 Task: In the Contact  EllaMartinez@coach.com, Log SMS with description: 'Followed up via SMS with a lead who attended our recent webinar.'; Add date: '12 August, 2023', attach the document: Project_plan.docx. Logged in from softage.10@softage.net
Action: Mouse moved to (79, 50)
Screenshot: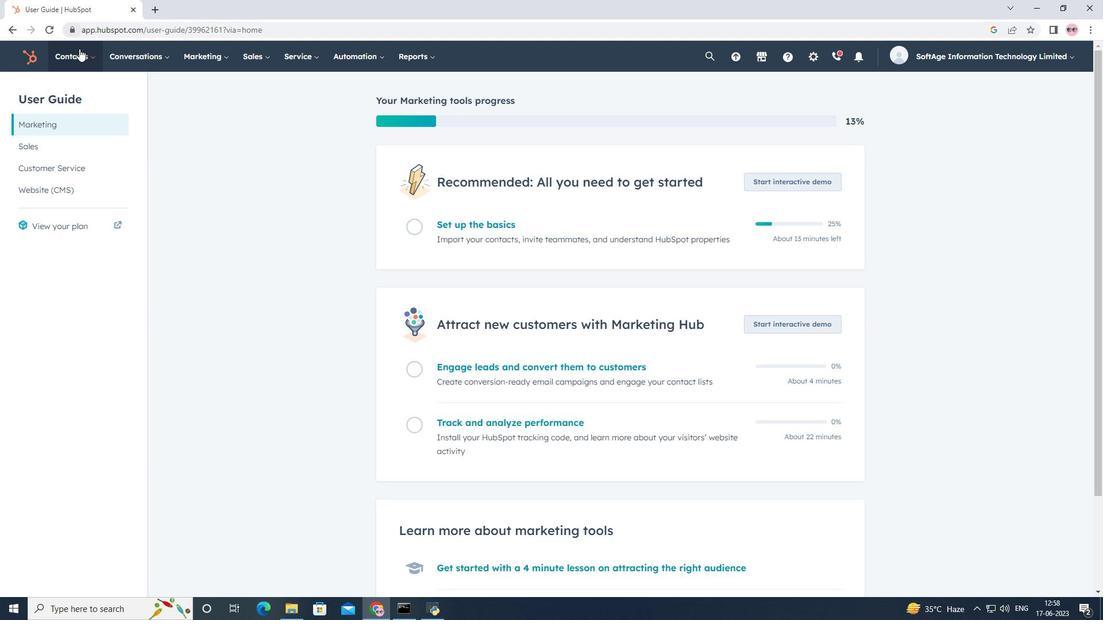 
Action: Mouse pressed left at (79, 50)
Screenshot: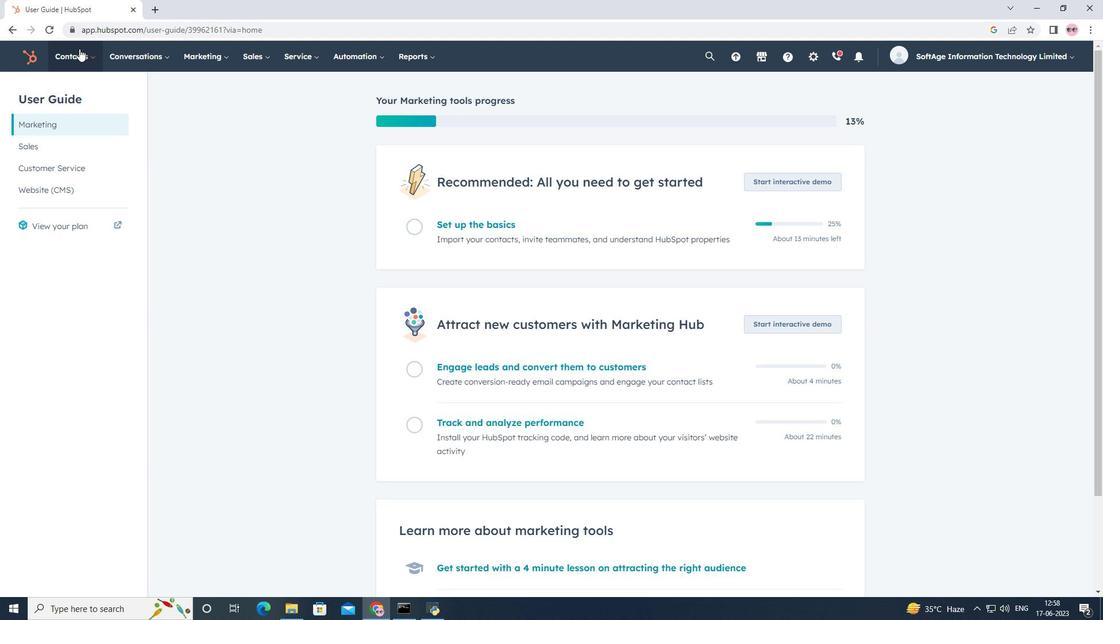 
Action: Mouse moved to (88, 92)
Screenshot: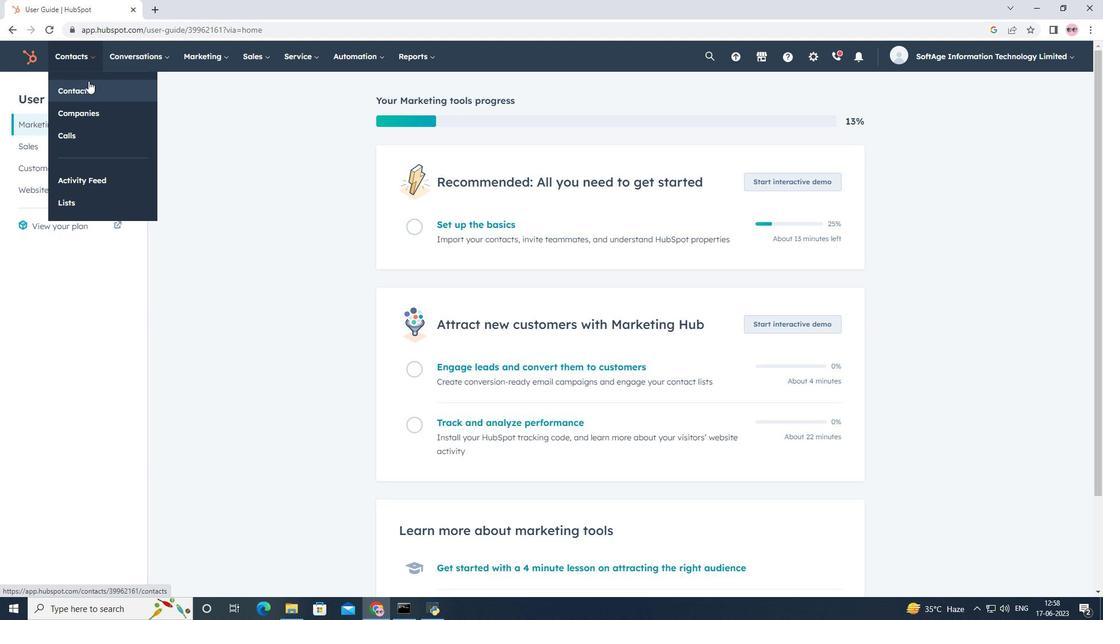 
Action: Mouse pressed left at (88, 92)
Screenshot: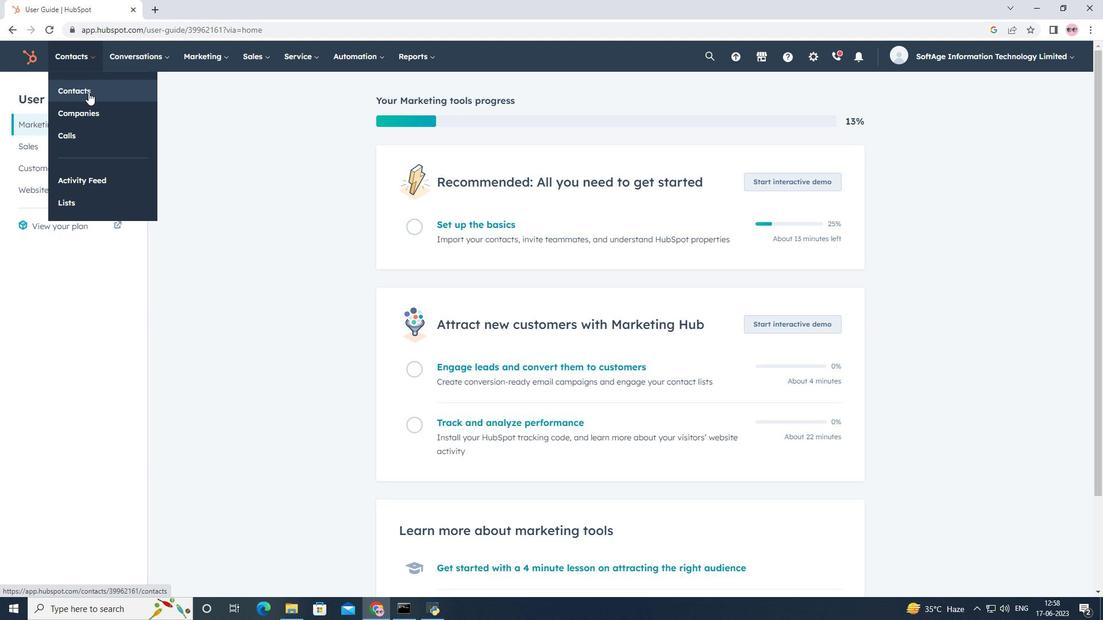 
Action: Mouse moved to (82, 189)
Screenshot: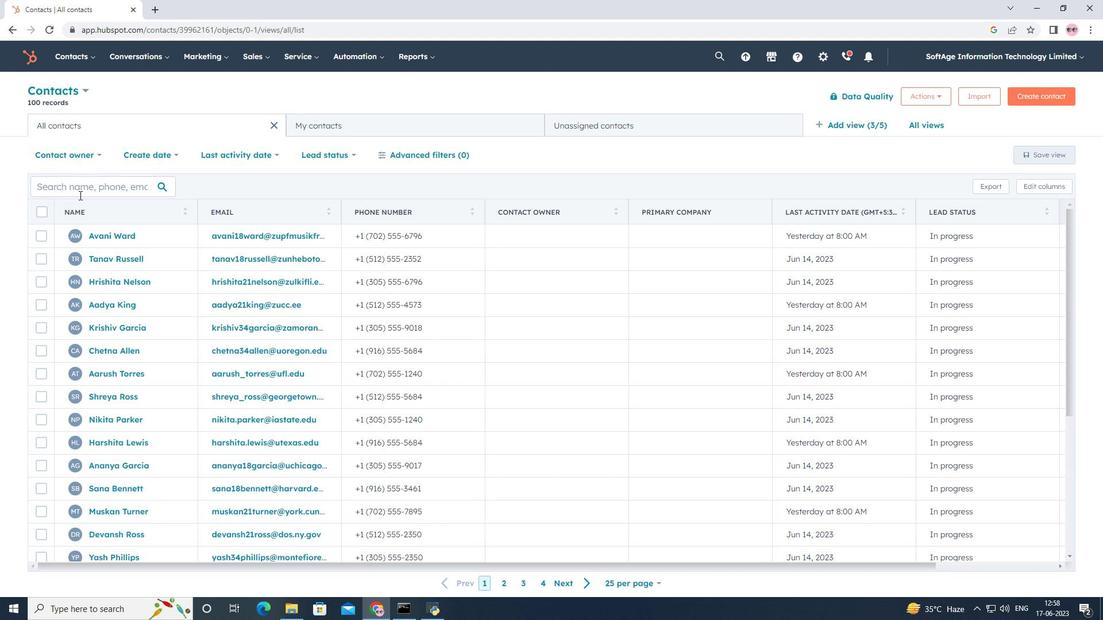 
Action: Mouse pressed left at (82, 189)
Screenshot: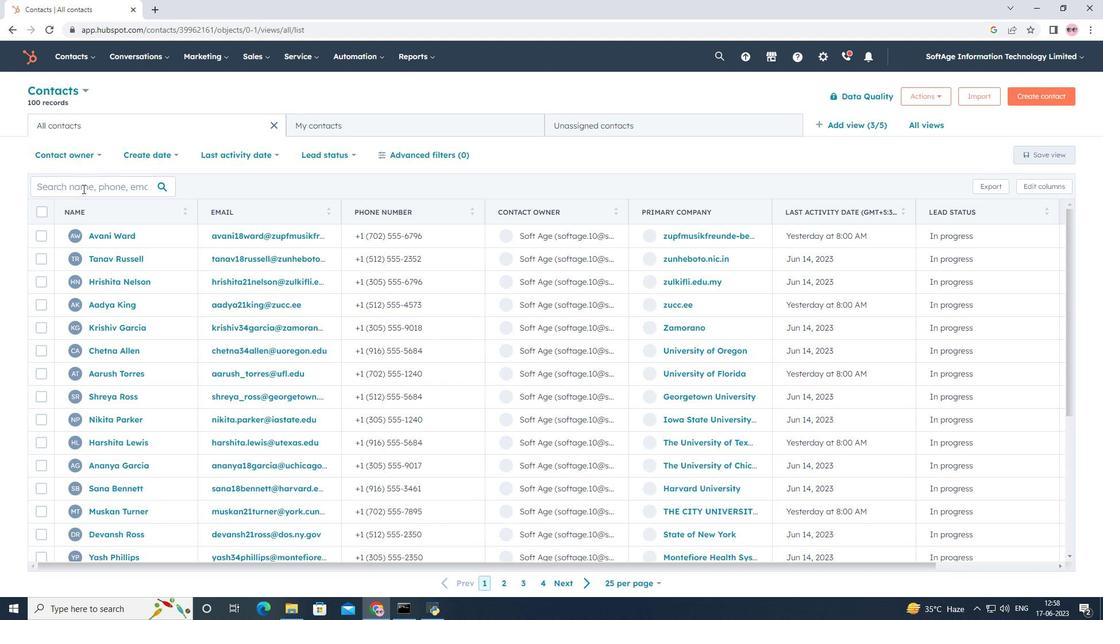 
Action: Key pressed <Key.shift>Ella<Key.shift><Key.shift><Key.shift>Martinez<Key.shift>@coach.com
Screenshot: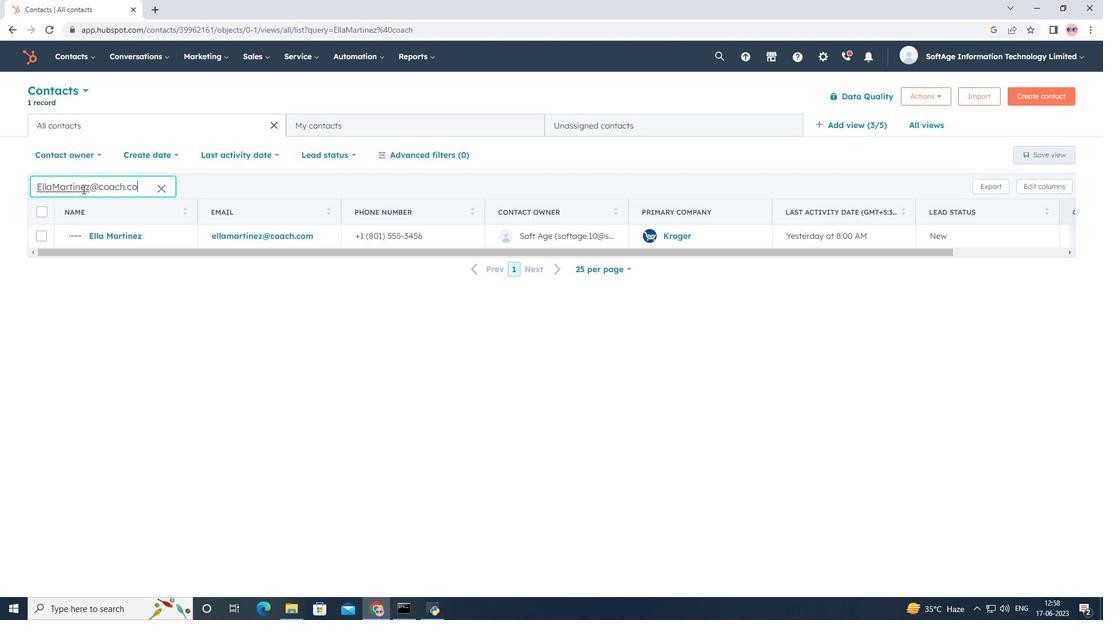 
Action: Mouse moved to (105, 237)
Screenshot: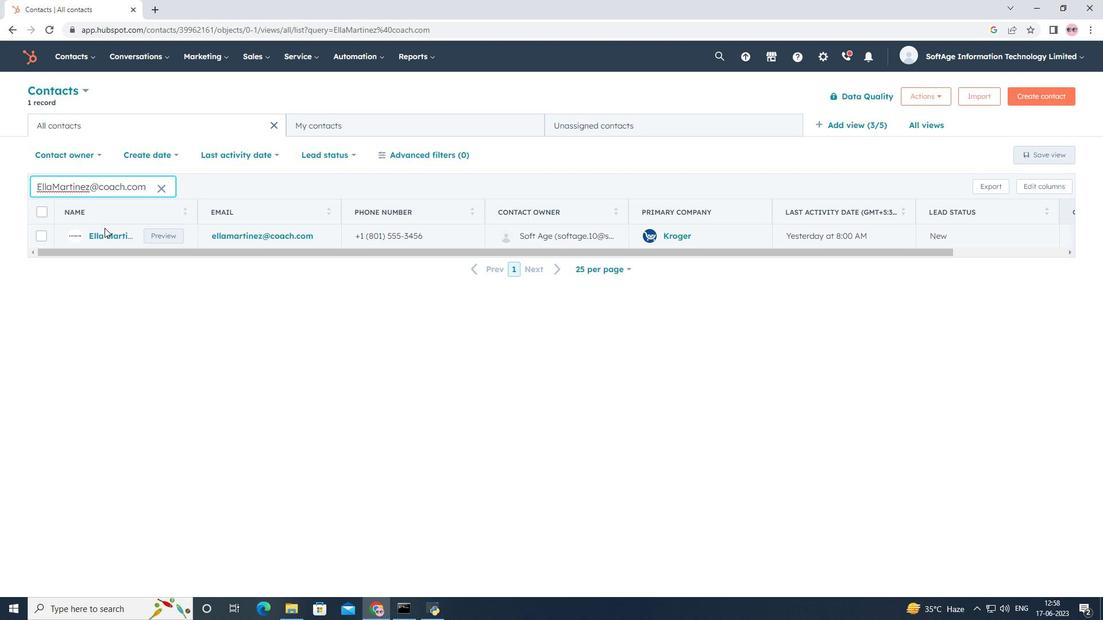 
Action: Mouse pressed left at (105, 237)
Screenshot: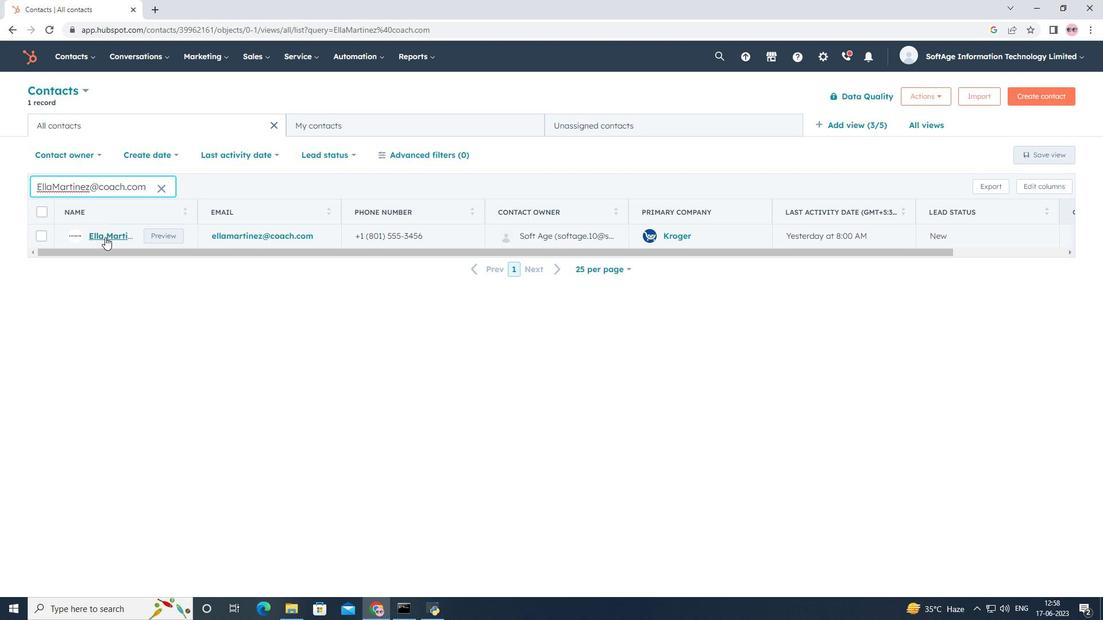 
Action: Mouse moved to (231, 193)
Screenshot: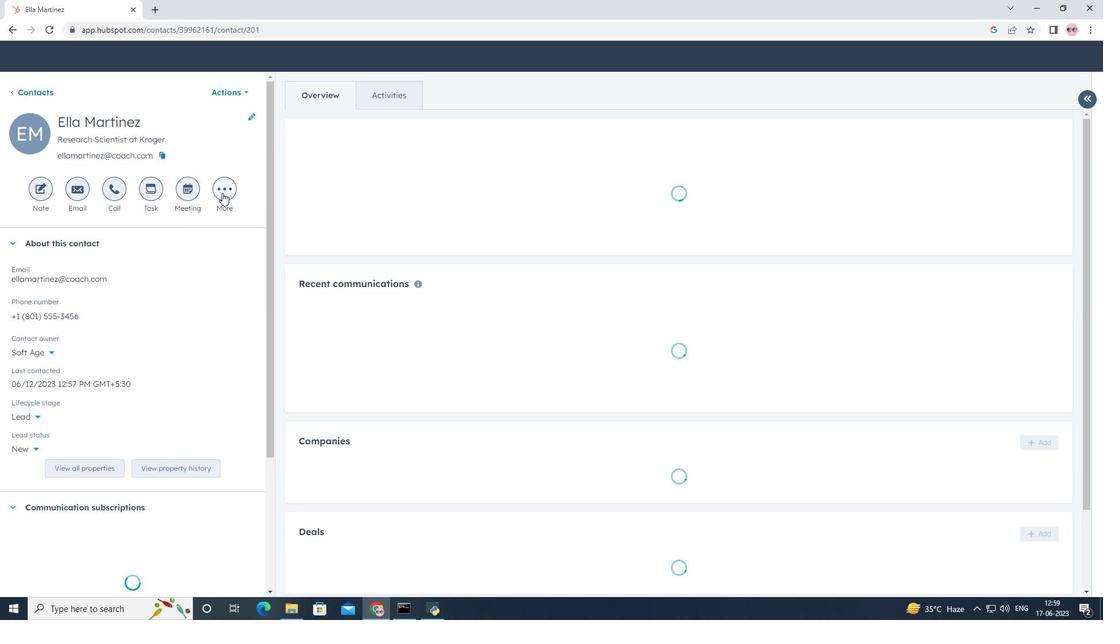 
Action: Mouse pressed left at (231, 193)
Screenshot: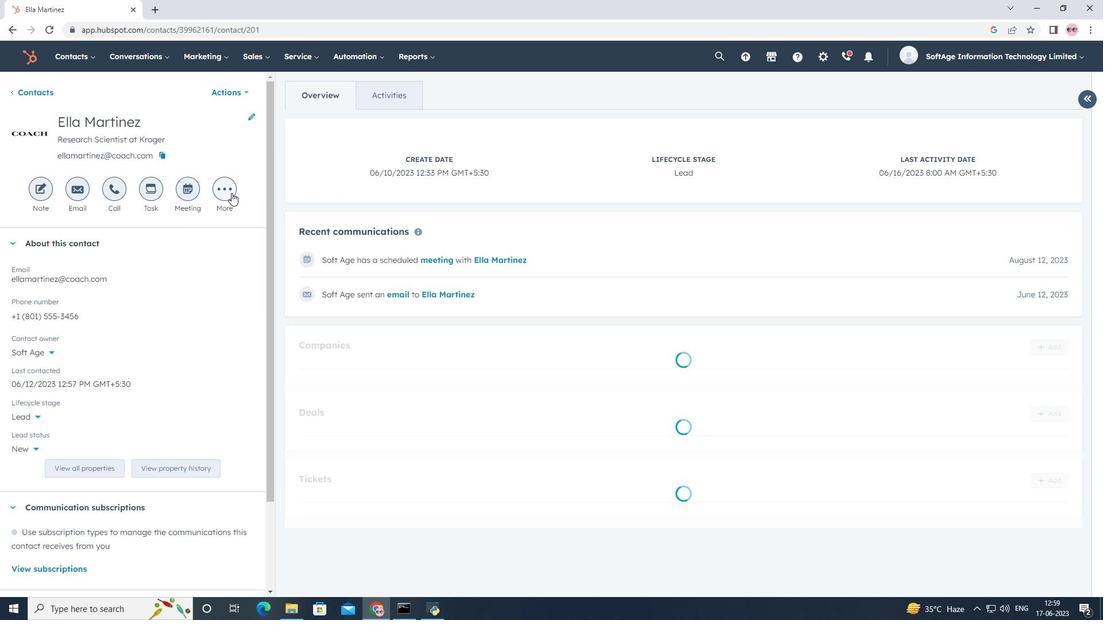 
Action: Mouse moved to (225, 217)
Screenshot: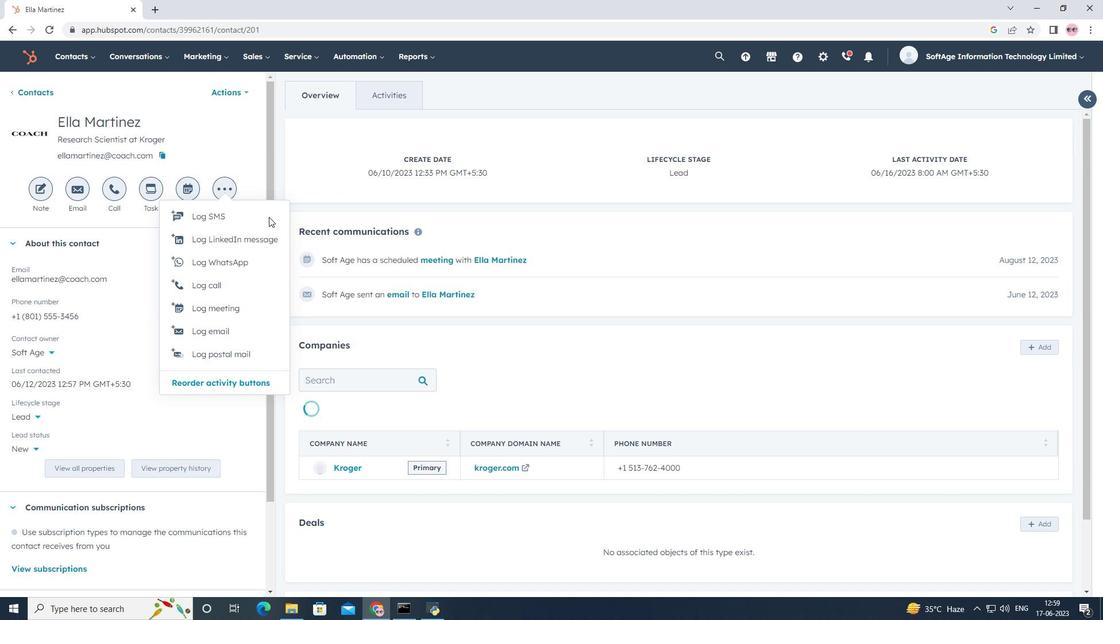 
Action: Mouse pressed left at (225, 217)
Screenshot: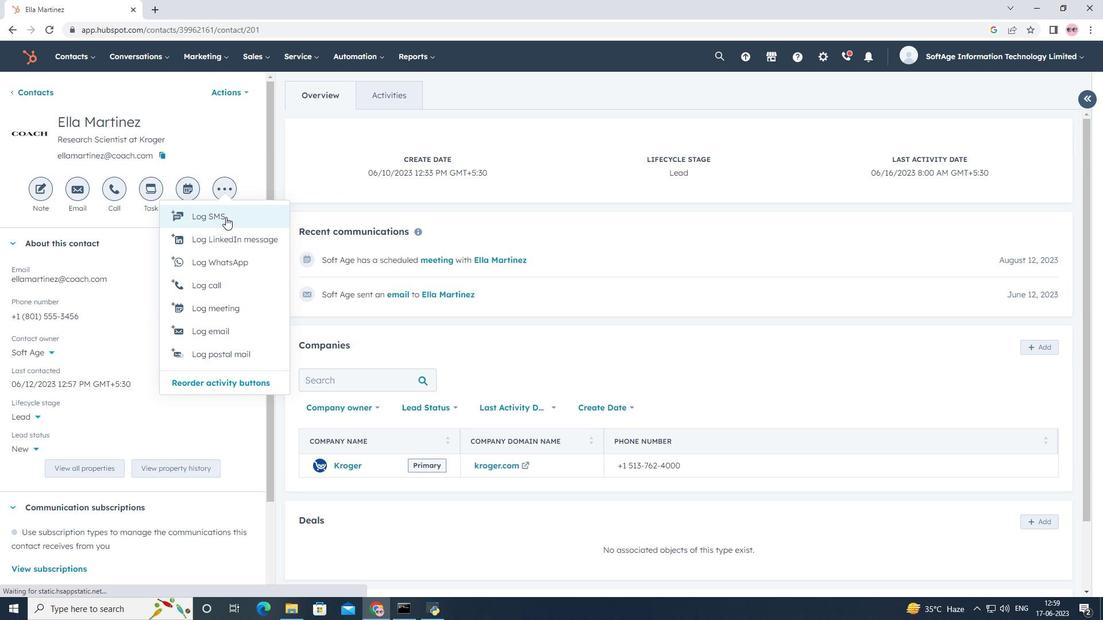 
Action: Mouse moved to (761, 438)
Screenshot: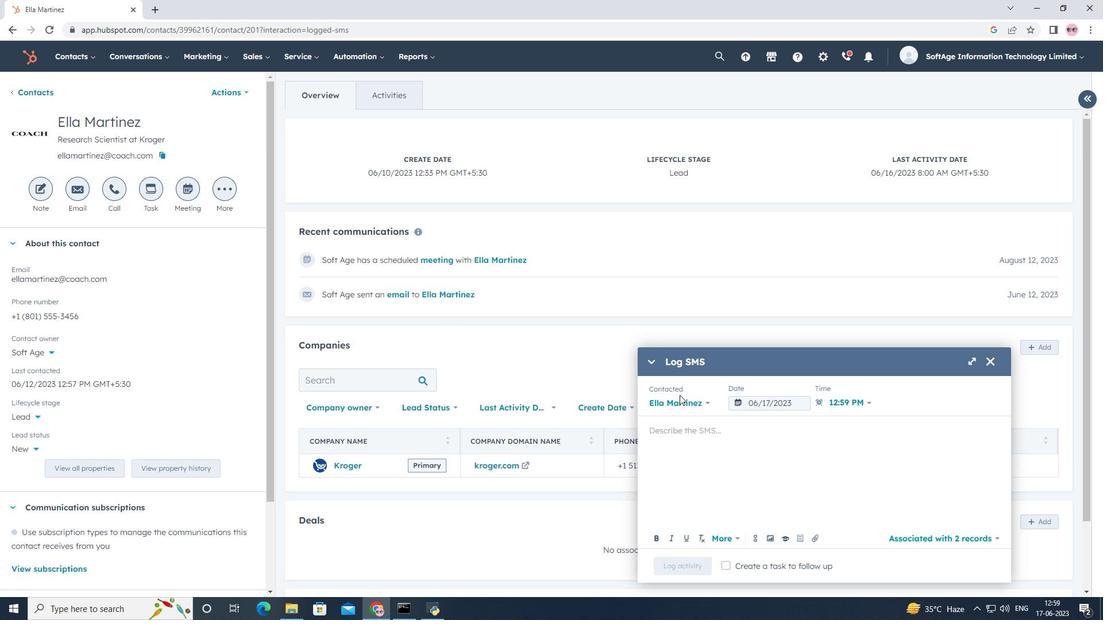 
Action: Mouse pressed left at (761, 438)
Screenshot: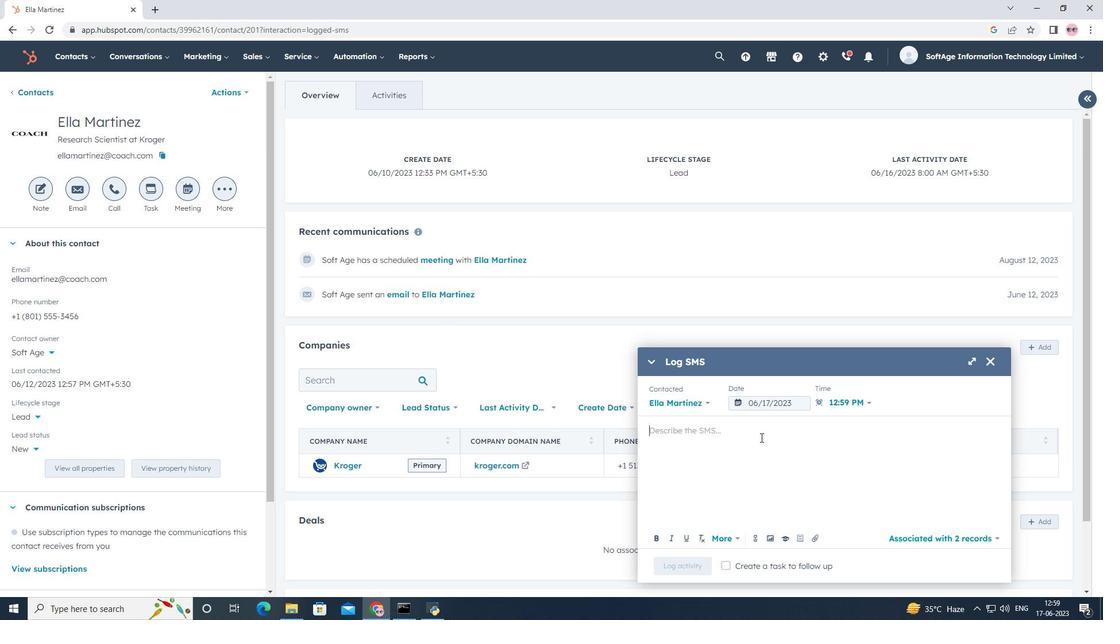 
Action: Key pressed <Key.shift>Followed<Key.space>up<Key.space>via<Key.space>sms<Key.space><Key.shift><Key.shift><Key.shift><Key.shift><Key.shift><Key.shift><Key.shift>with<Key.space>a<Key.space>lead<Key.space><Key.shift>who<Key.space>attended<Key.space>our<Key.space>recent<Key.space>webinar
Screenshot: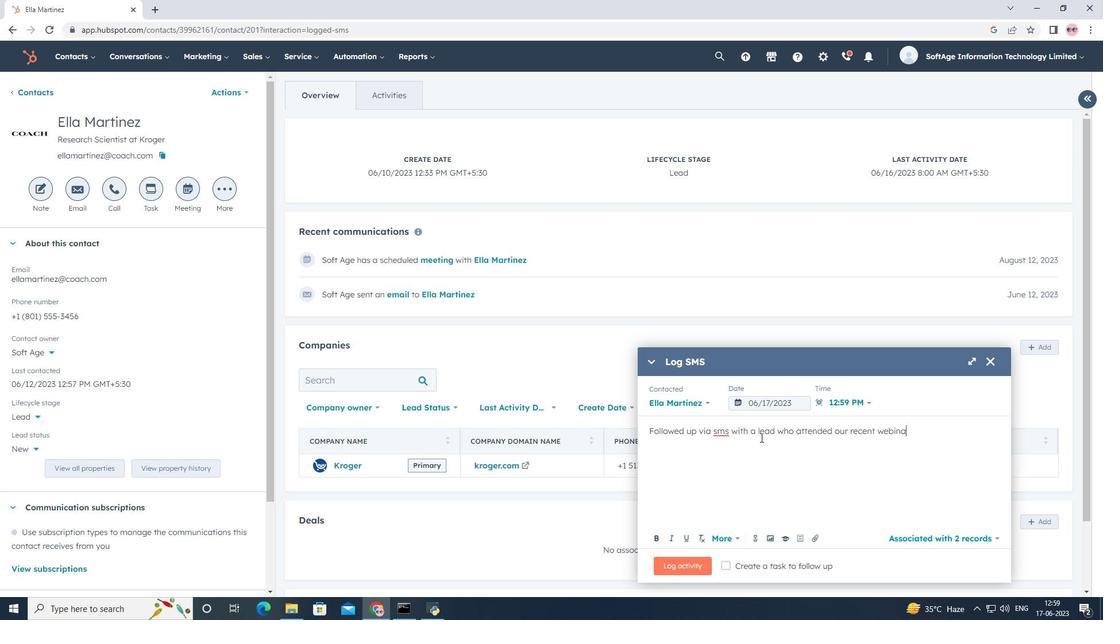 
Action: Mouse moved to (856, 441)
Screenshot: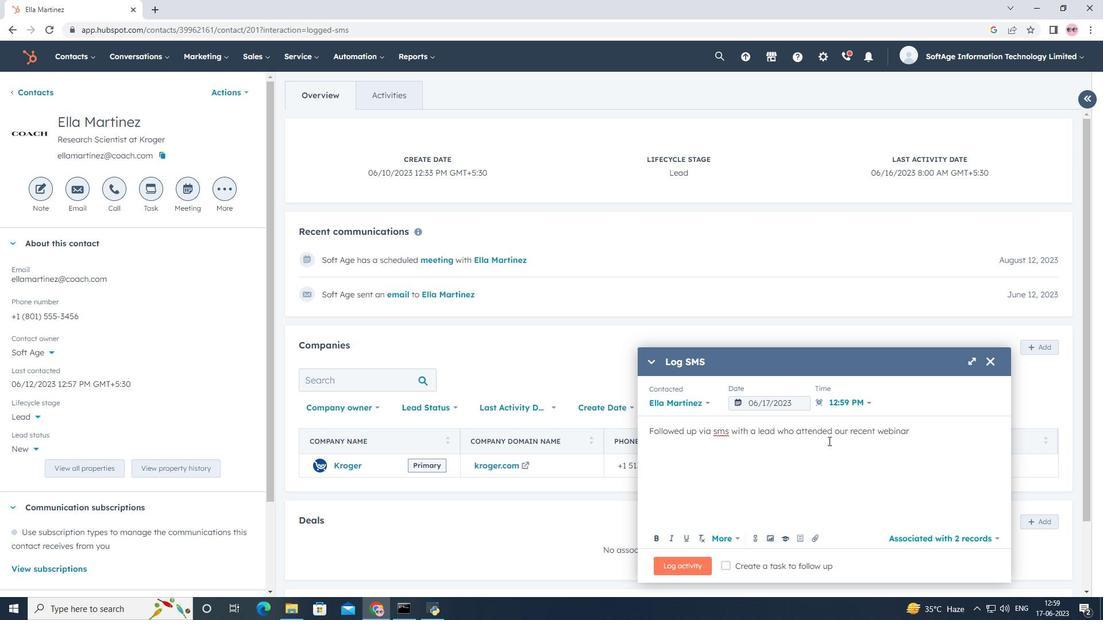 
Action: Key pressed .
Screenshot: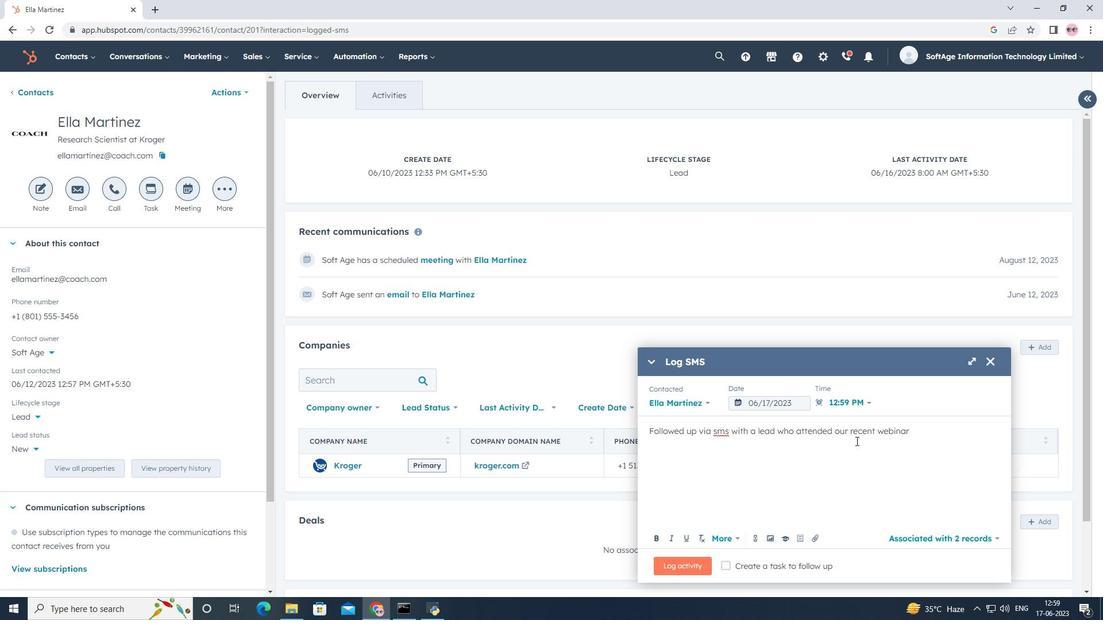 
Action: Mouse moved to (797, 405)
Screenshot: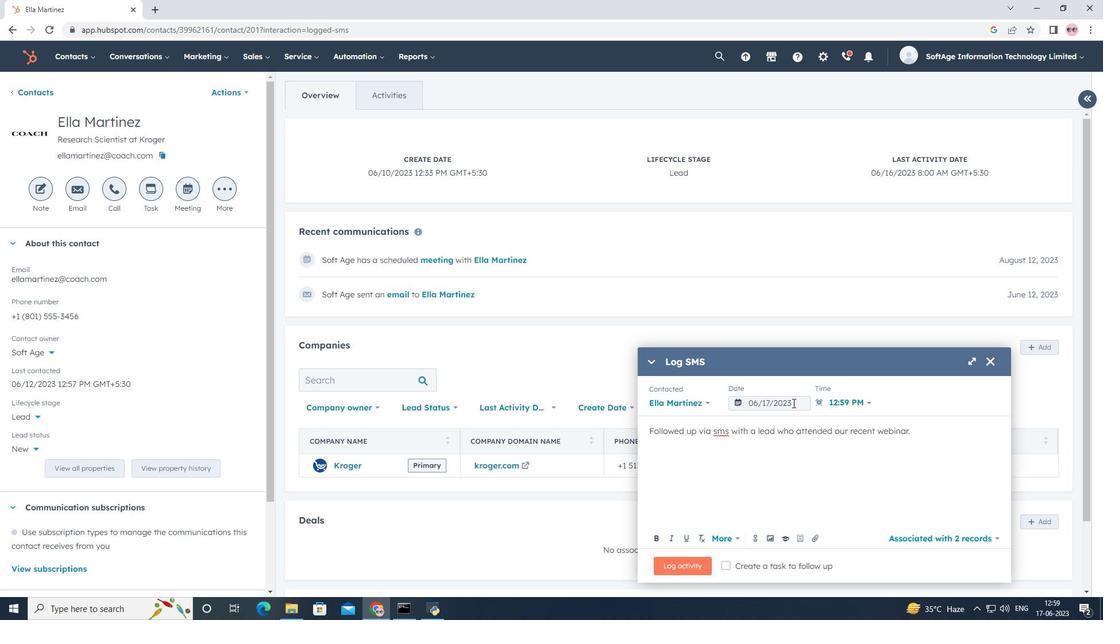 
Action: Mouse pressed left at (797, 405)
Screenshot: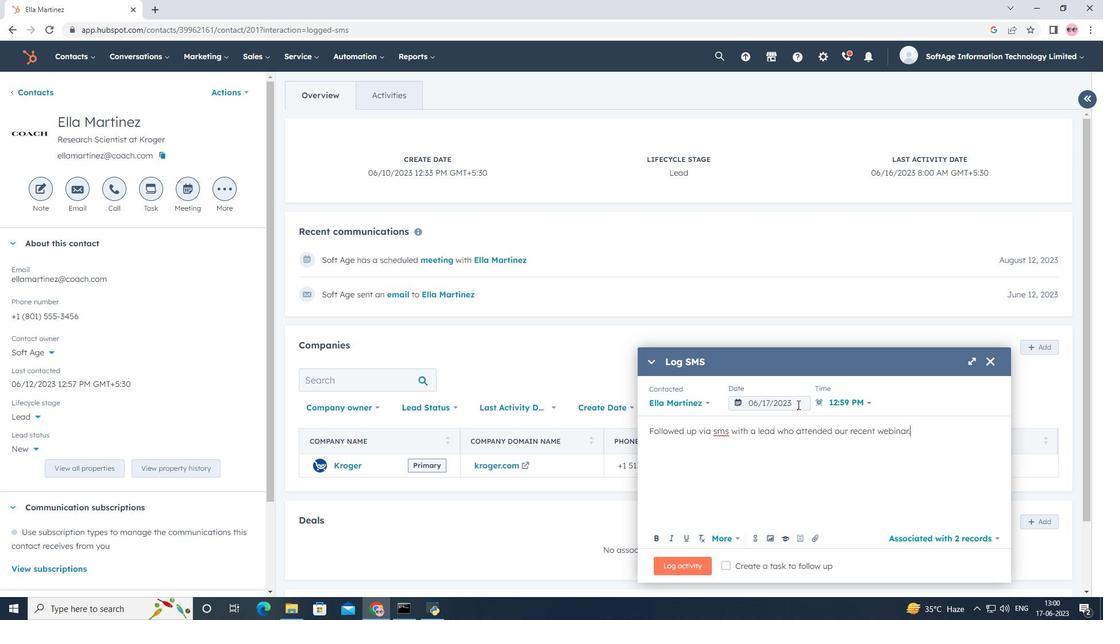 
Action: Mouse moved to (878, 218)
Screenshot: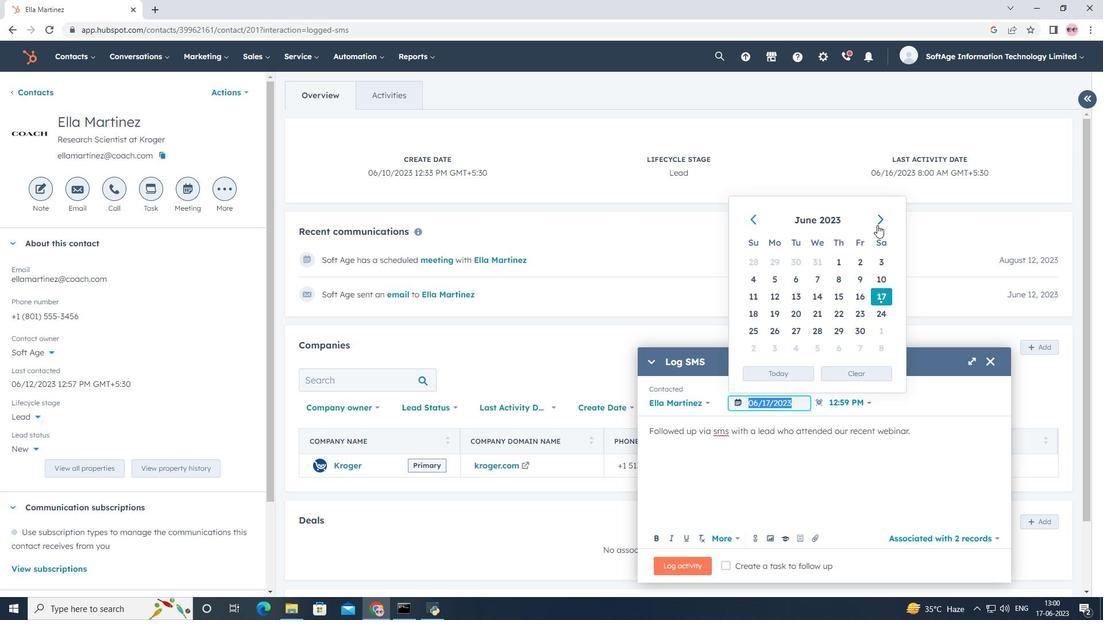 
Action: Mouse pressed left at (878, 218)
Screenshot: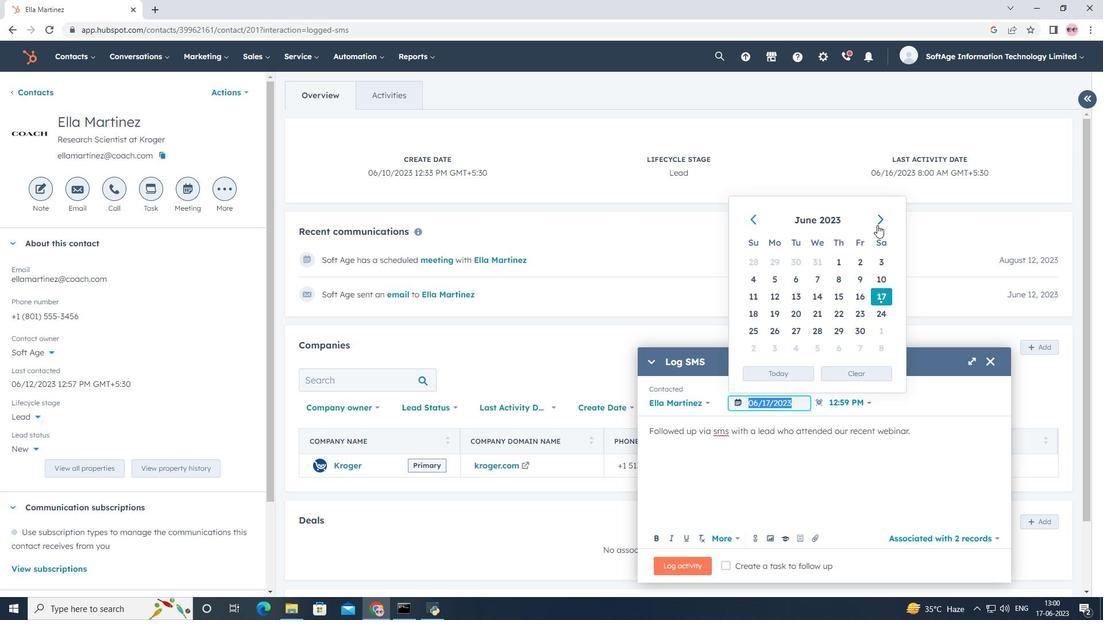 
Action: Mouse moved to (878, 217)
Screenshot: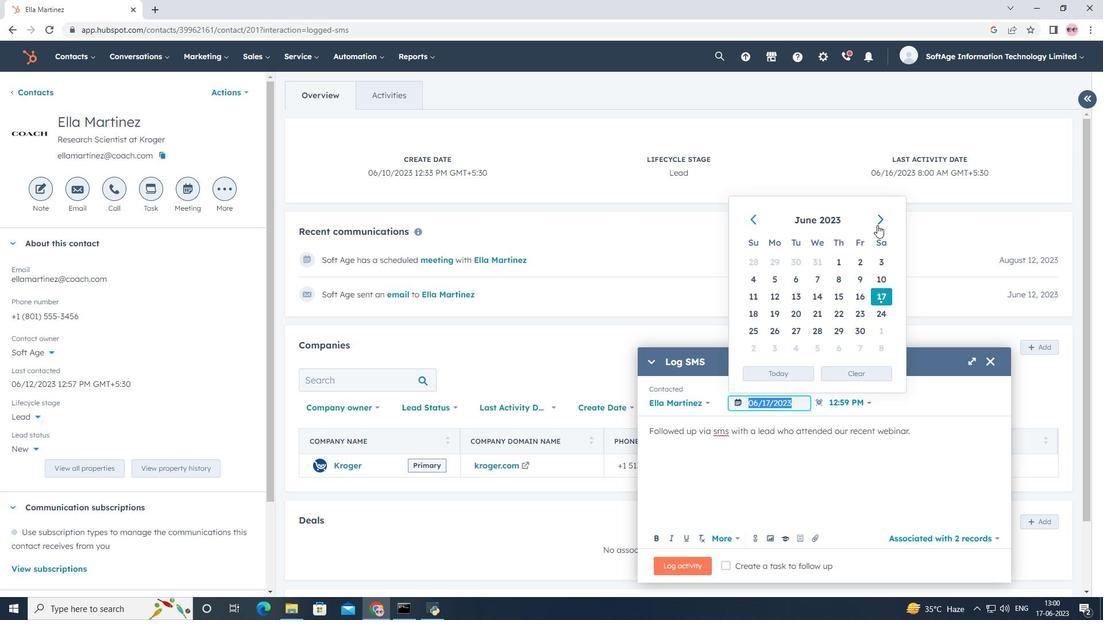 
Action: Mouse pressed left at (878, 217)
Screenshot: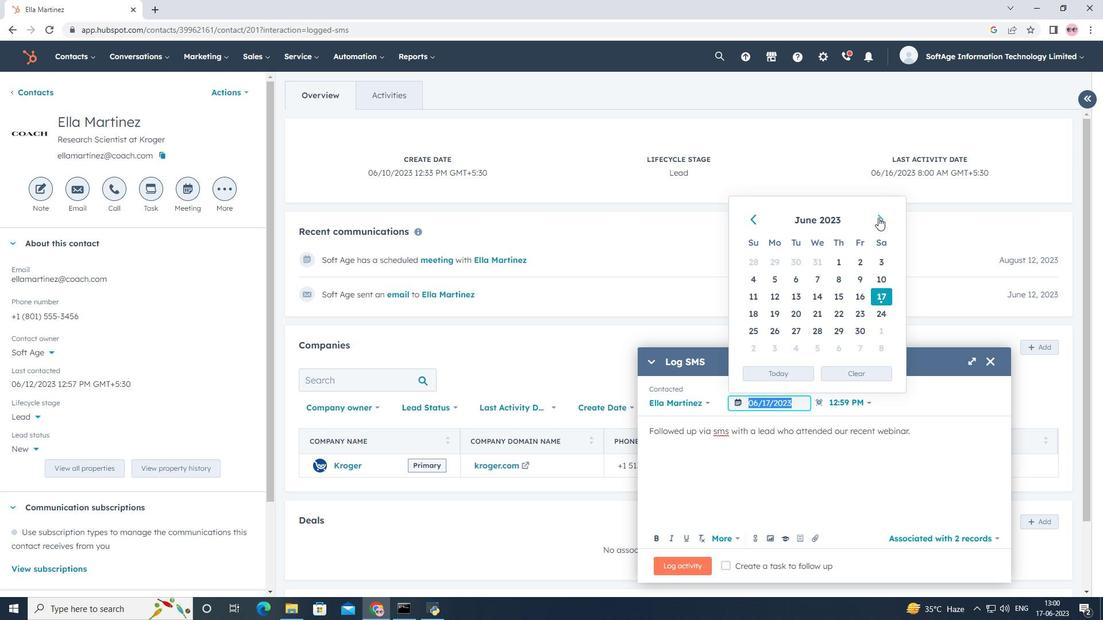 
Action: Mouse moved to (878, 282)
Screenshot: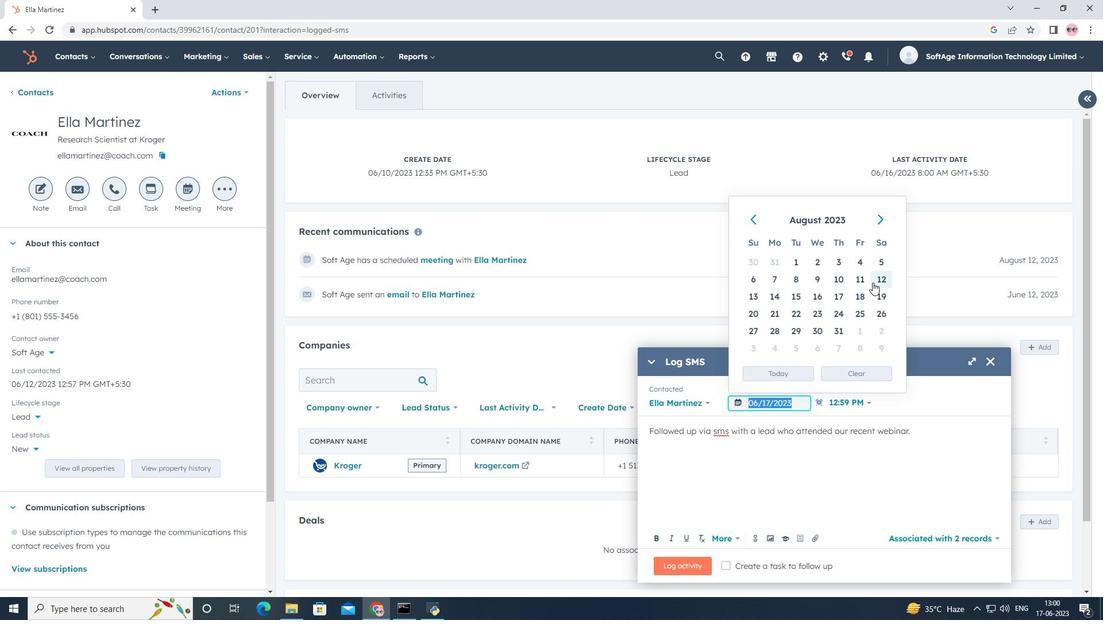 
Action: Mouse pressed left at (878, 282)
Screenshot: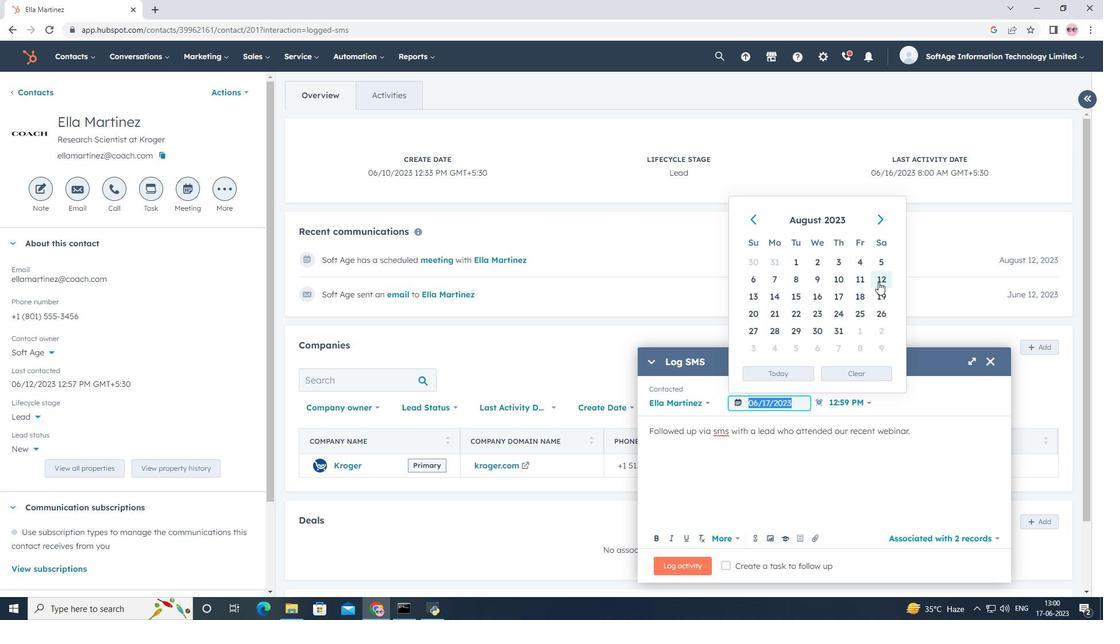 
Action: Mouse moved to (858, 461)
Screenshot: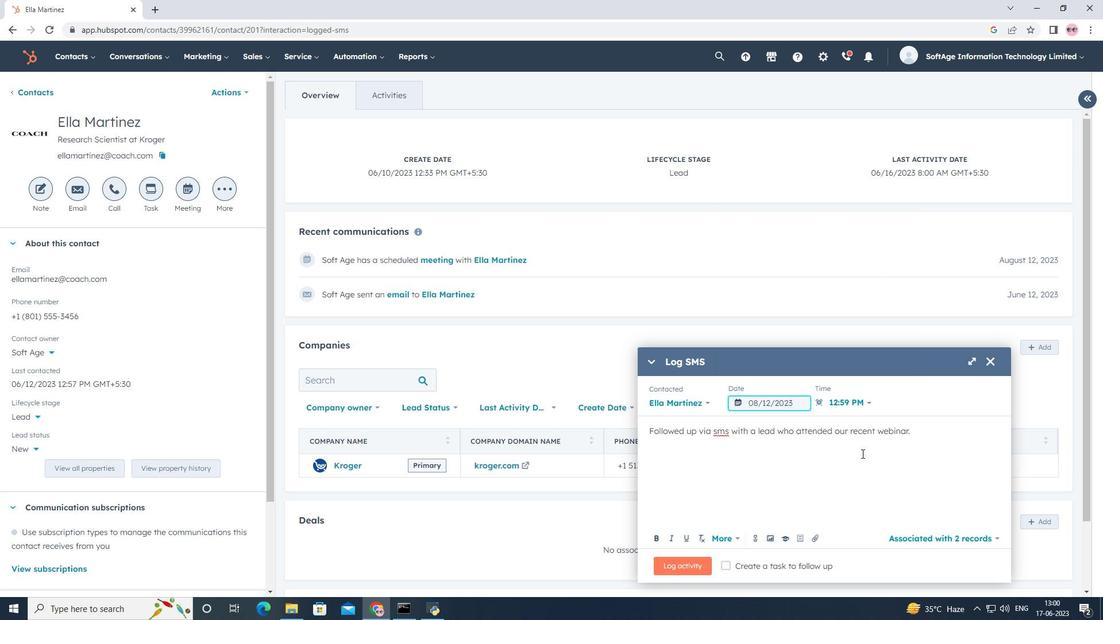
Action: Mouse pressed left at (858, 461)
Screenshot: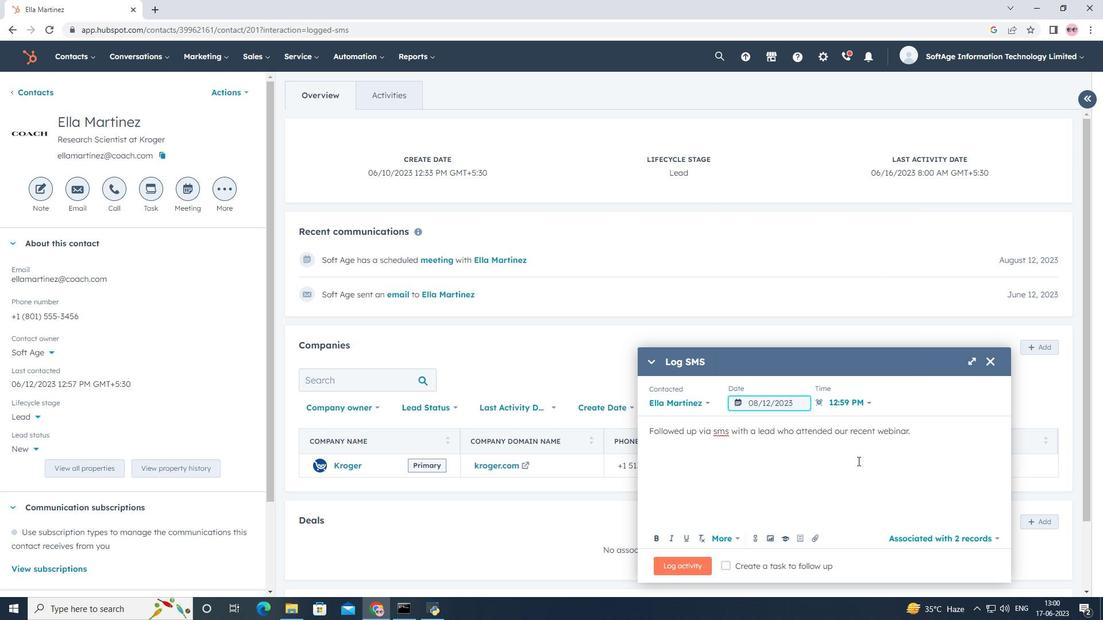
Action: Mouse moved to (817, 538)
Screenshot: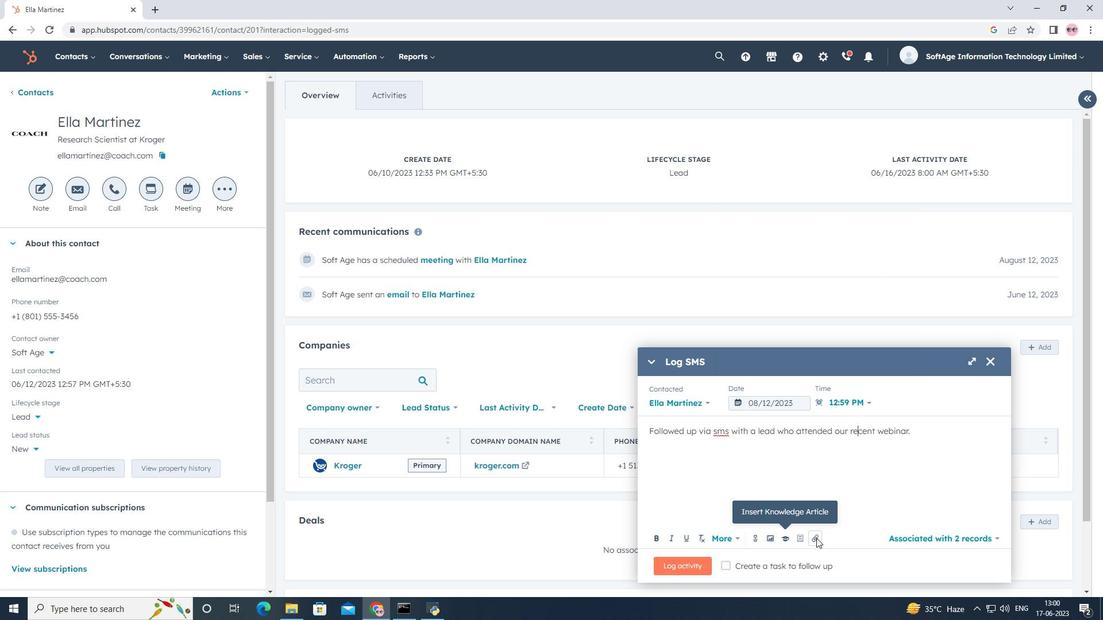 
Action: Mouse pressed left at (817, 538)
Screenshot: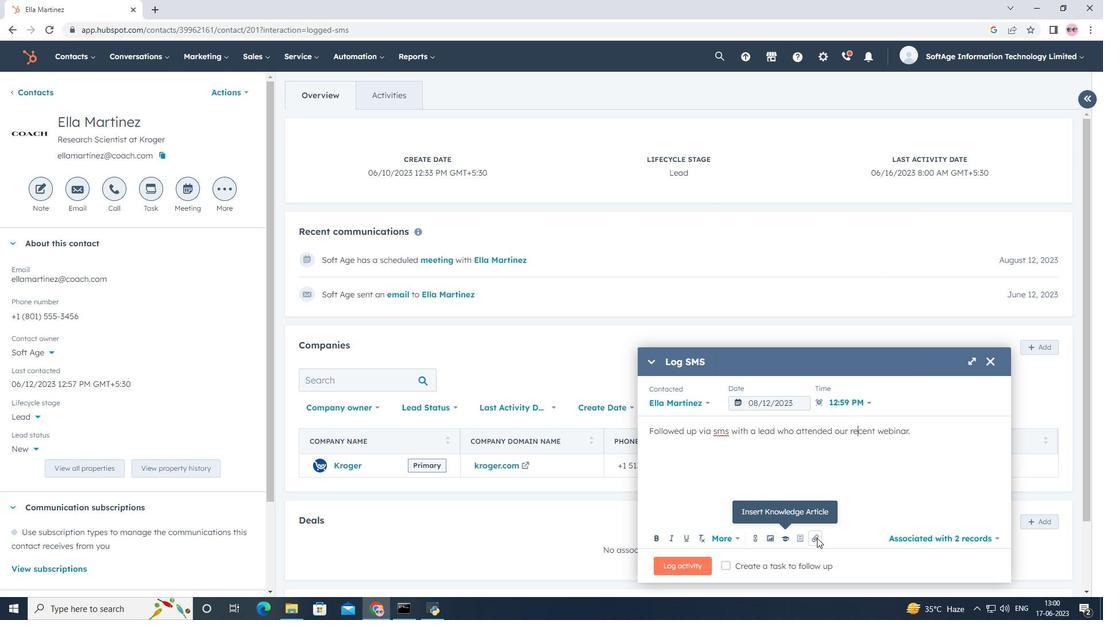 
Action: Mouse moved to (808, 503)
Screenshot: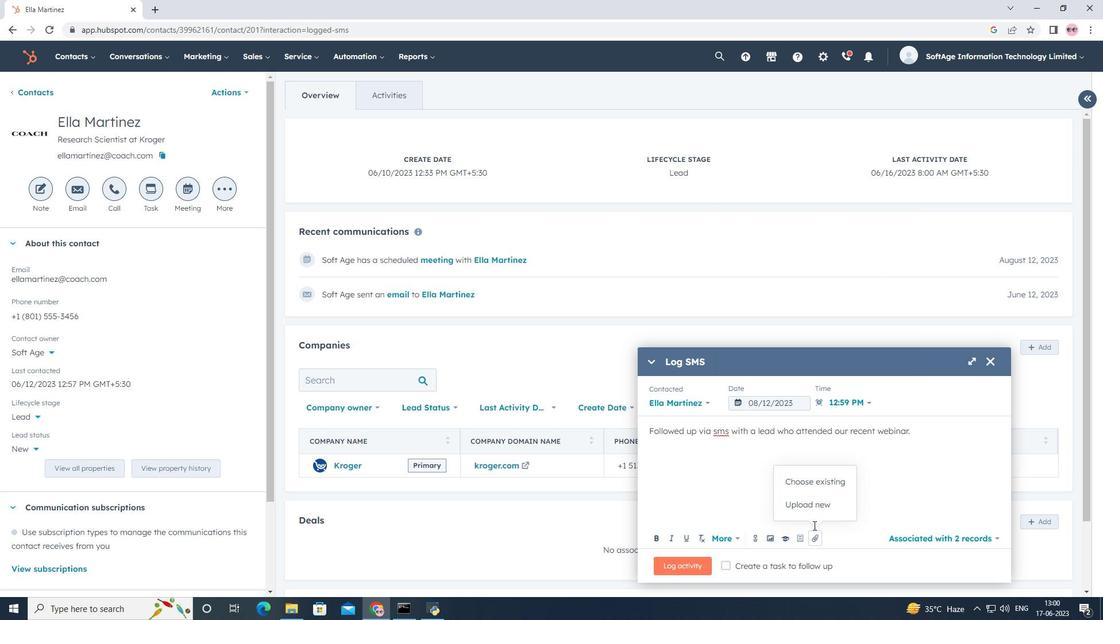 
Action: Mouse pressed left at (808, 503)
Screenshot: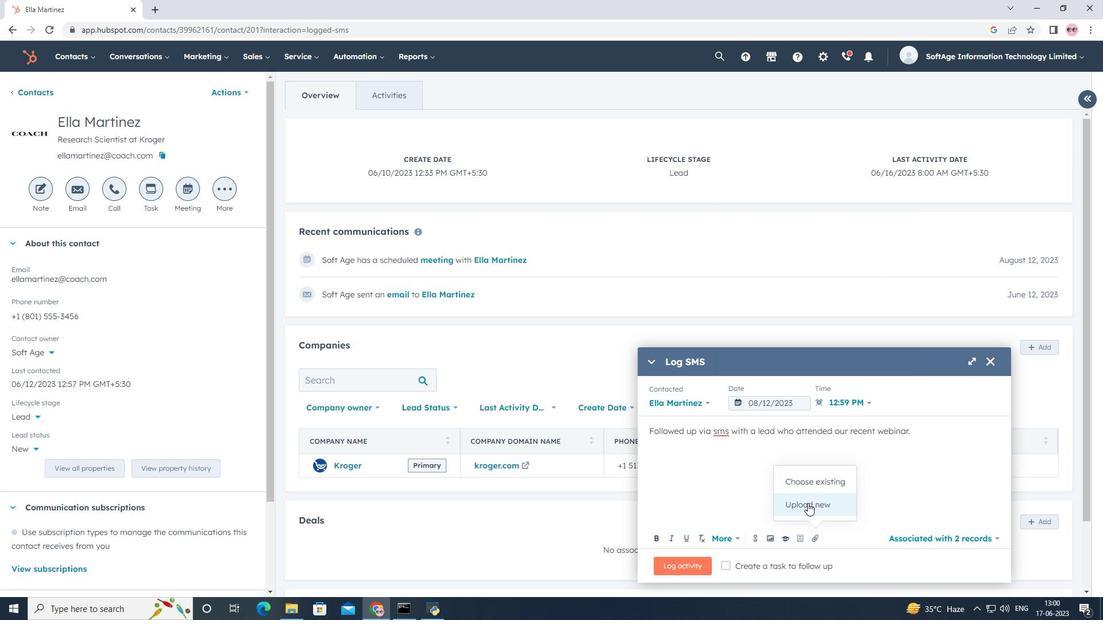 
Action: Mouse moved to (193, 86)
Screenshot: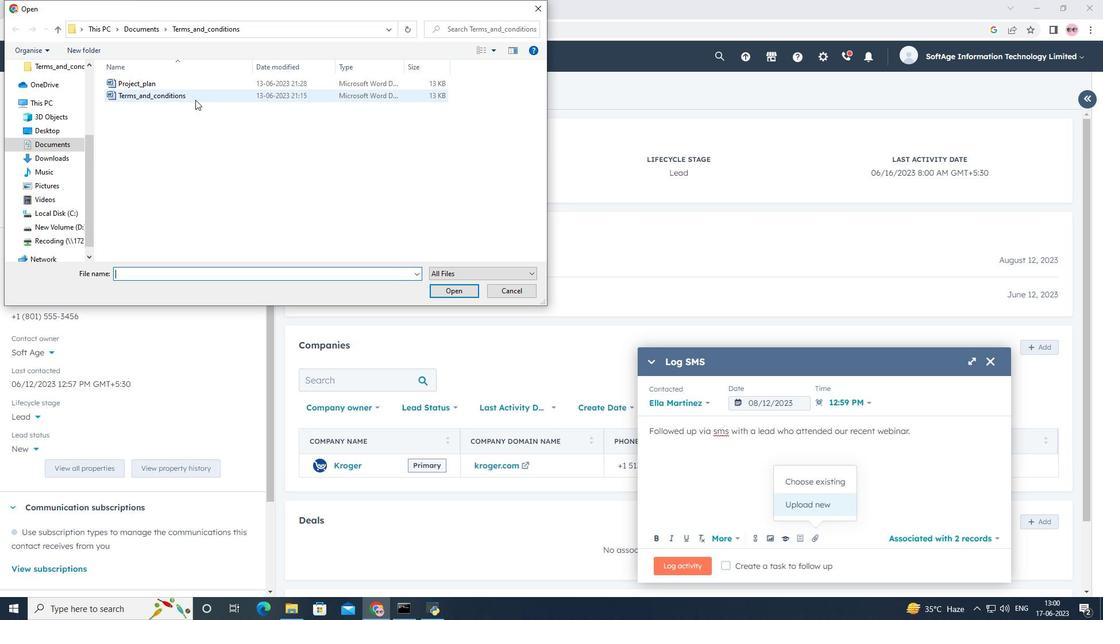
Action: Mouse pressed left at (193, 86)
Screenshot: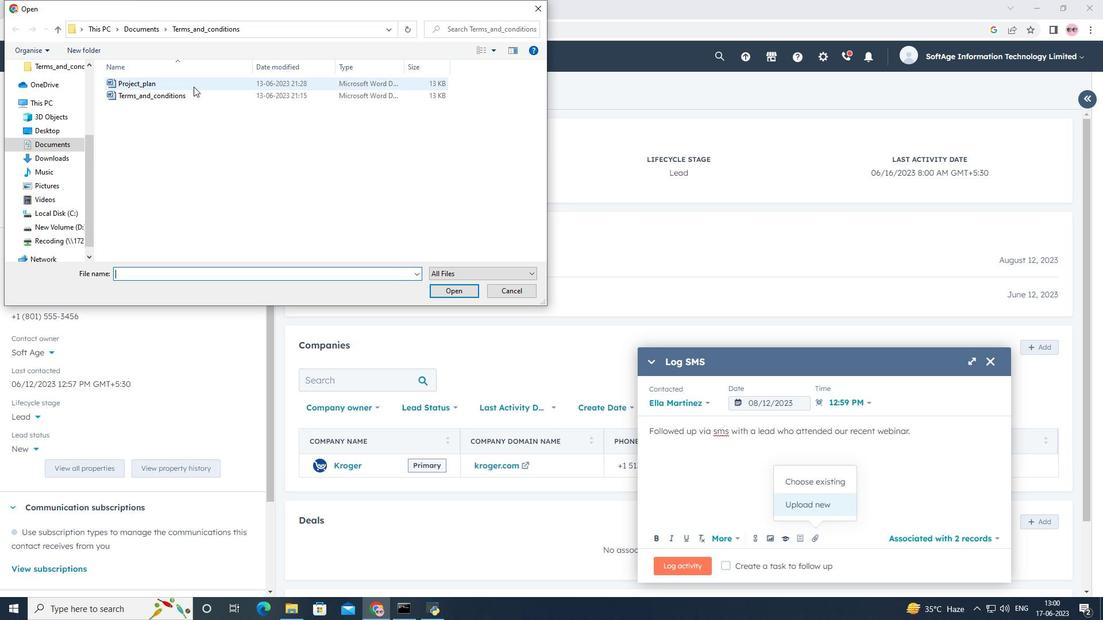 
Action: Mouse moved to (445, 294)
Screenshot: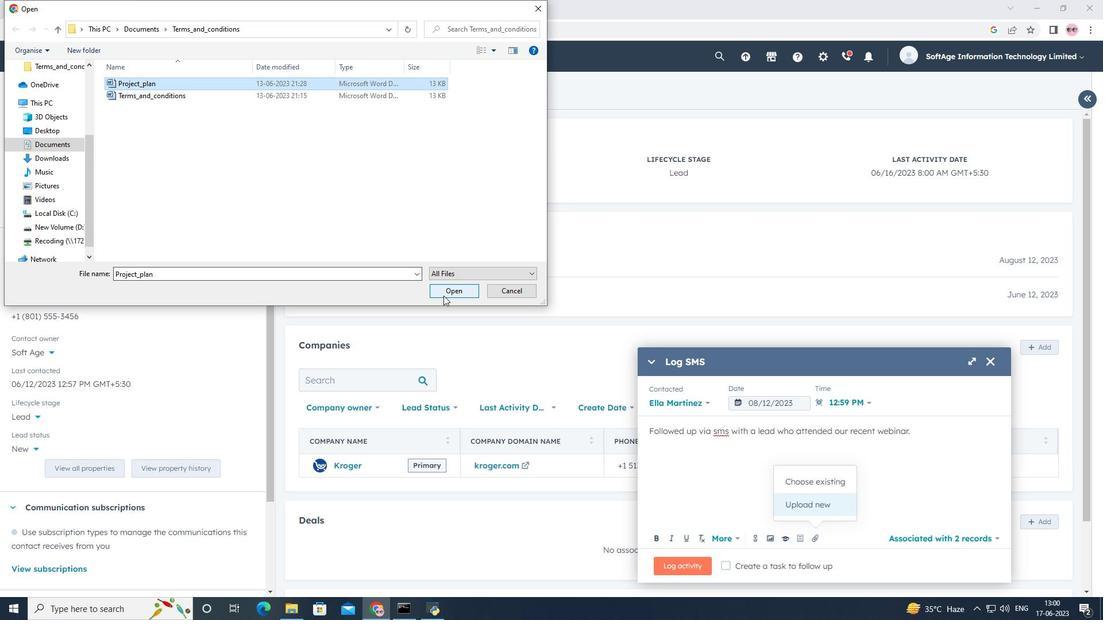 
Action: Mouse pressed left at (445, 294)
Screenshot: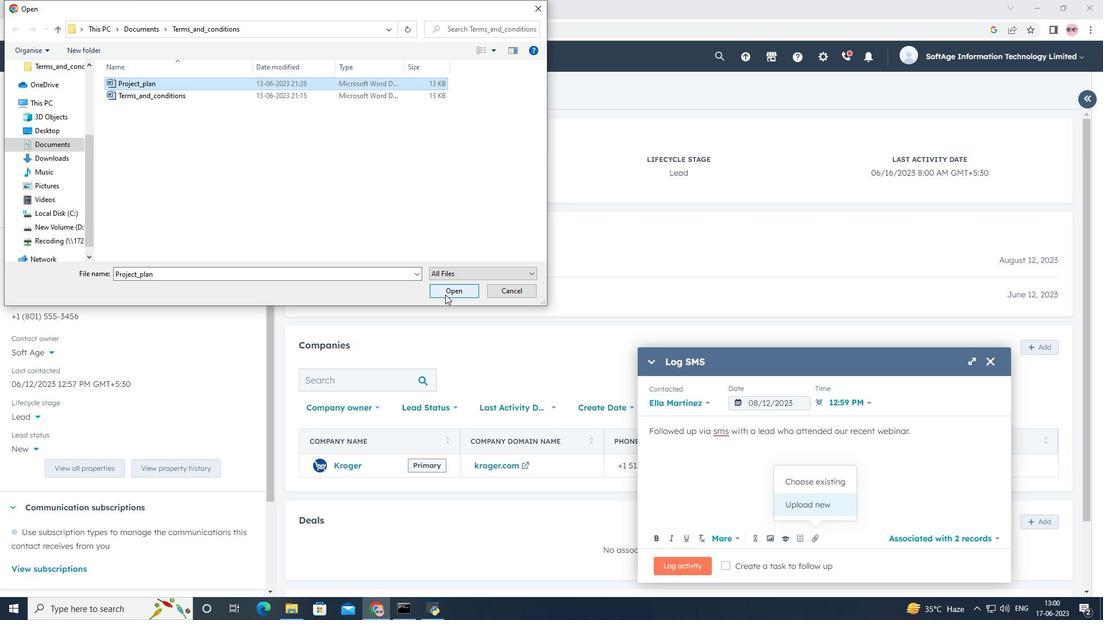 
Action: Mouse moved to (678, 569)
Screenshot: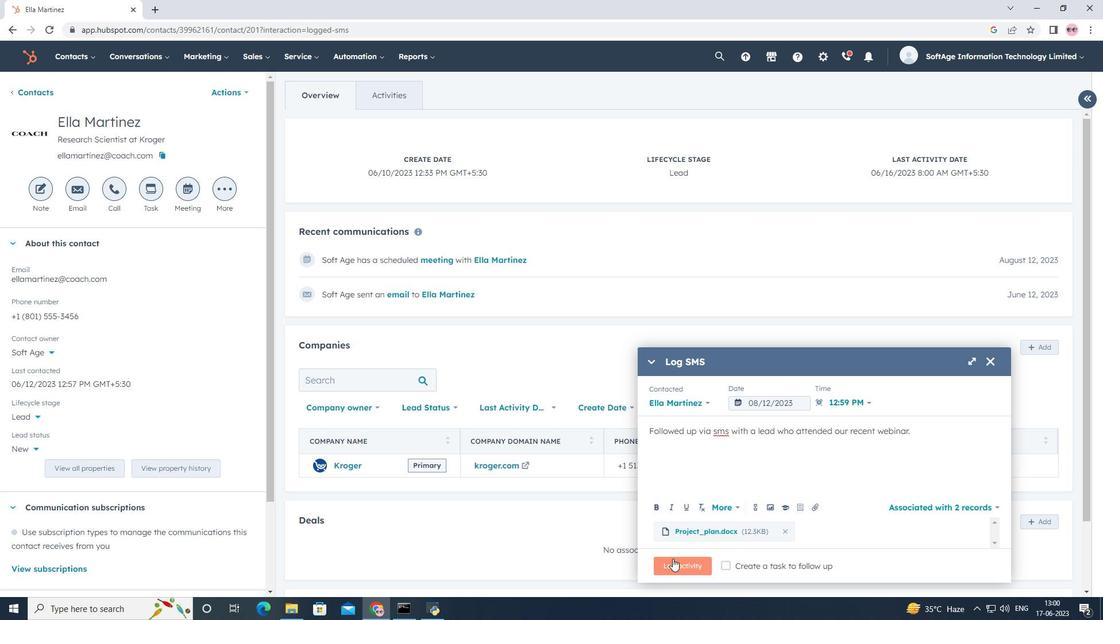 
Action: Mouse pressed left at (678, 569)
Screenshot: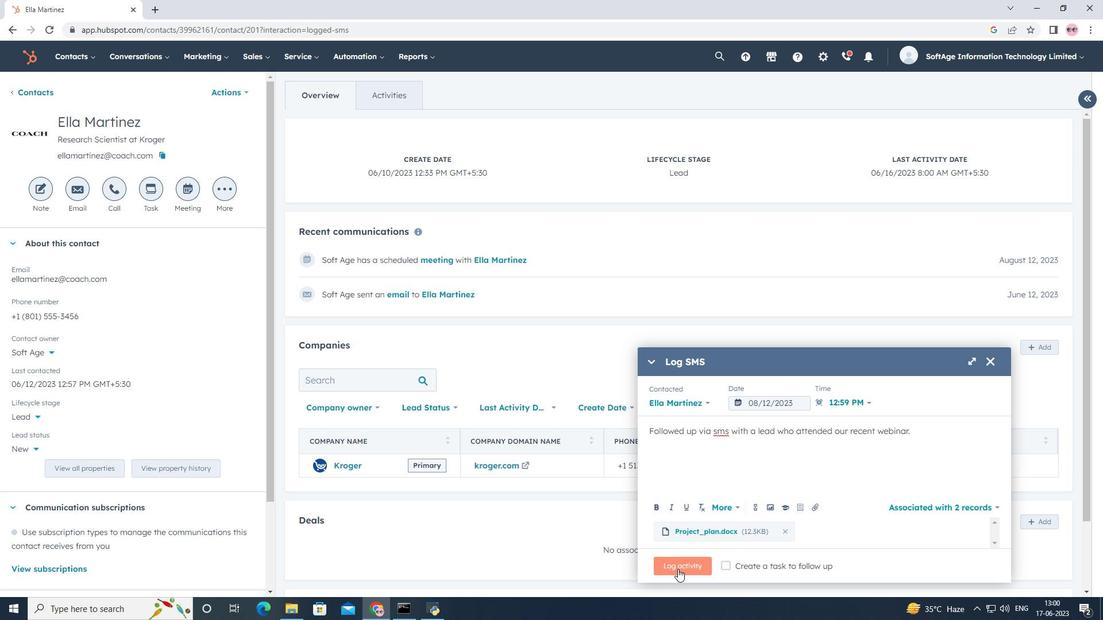 
Action: Mouse moved to (681, 569)
Screenshot: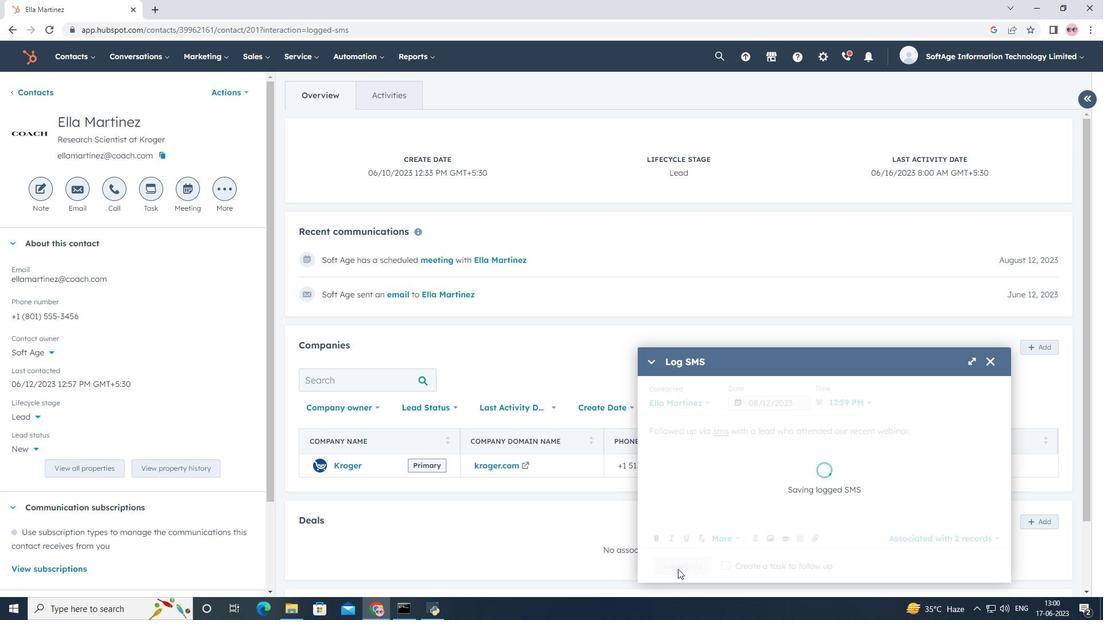 
